 Task: Check the average views per listing of brick exterior in the last 5 years.
Action: Mouse moved to (927, 208)
Screenshot: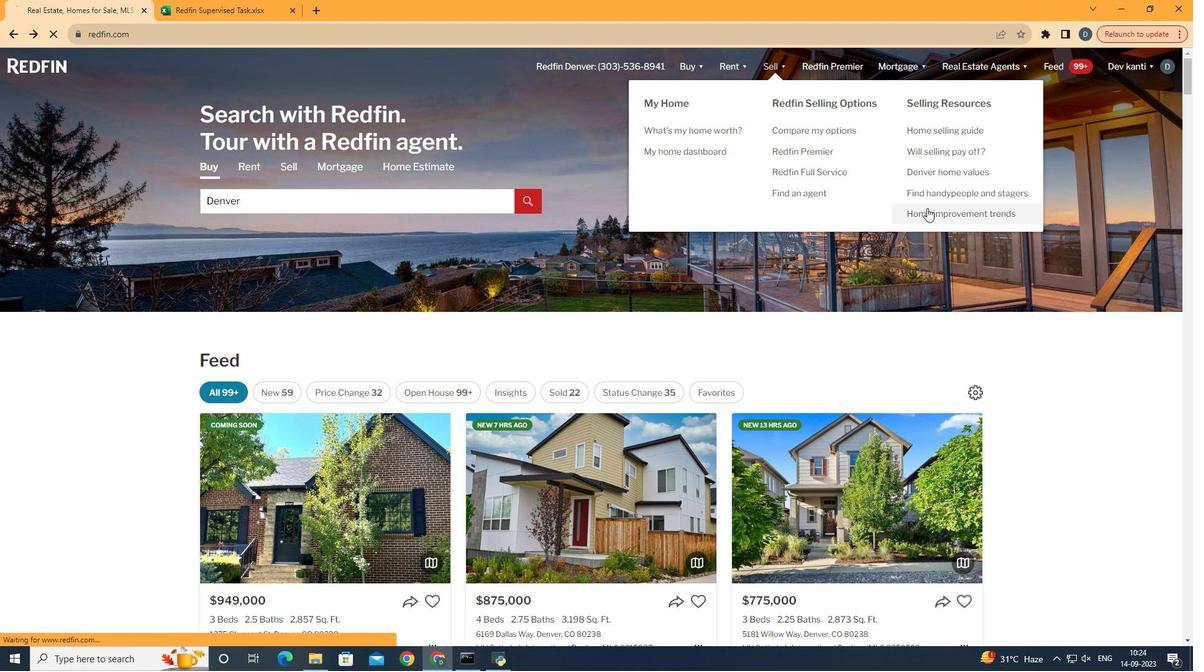 
Action: Mouse pressed left at (927, 208)
Screenshot: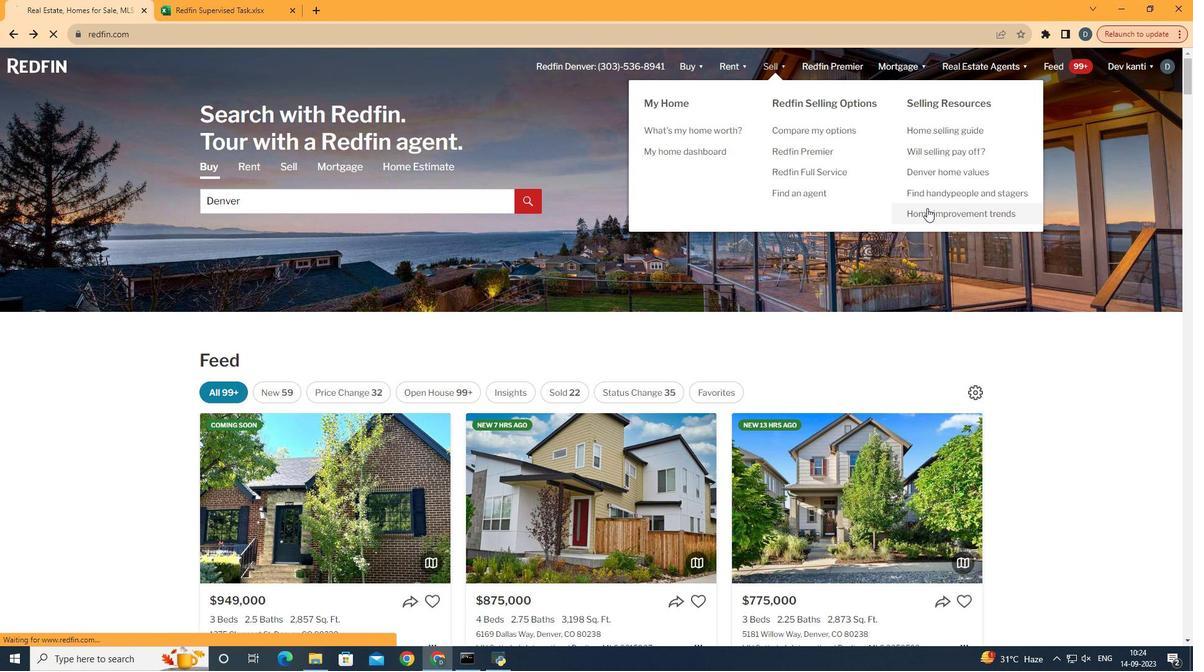 
Action: Mouse moved to (320, 239)
Screenshot: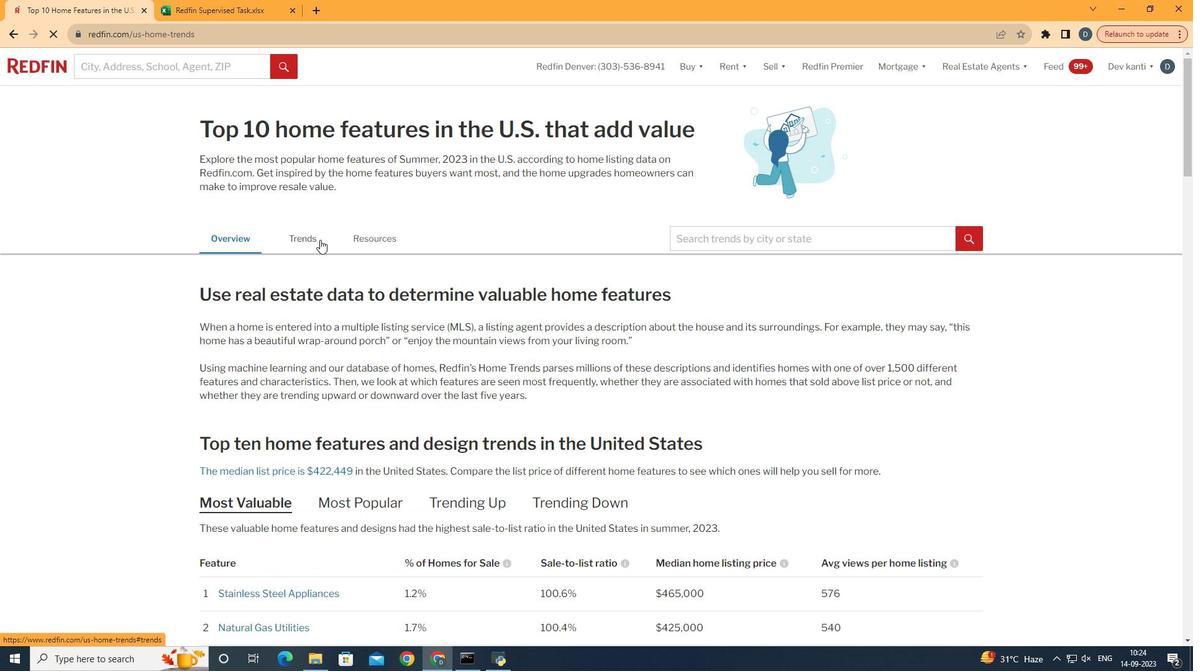 
Action: Mouse pressed left at (320, 239)
Screenshot: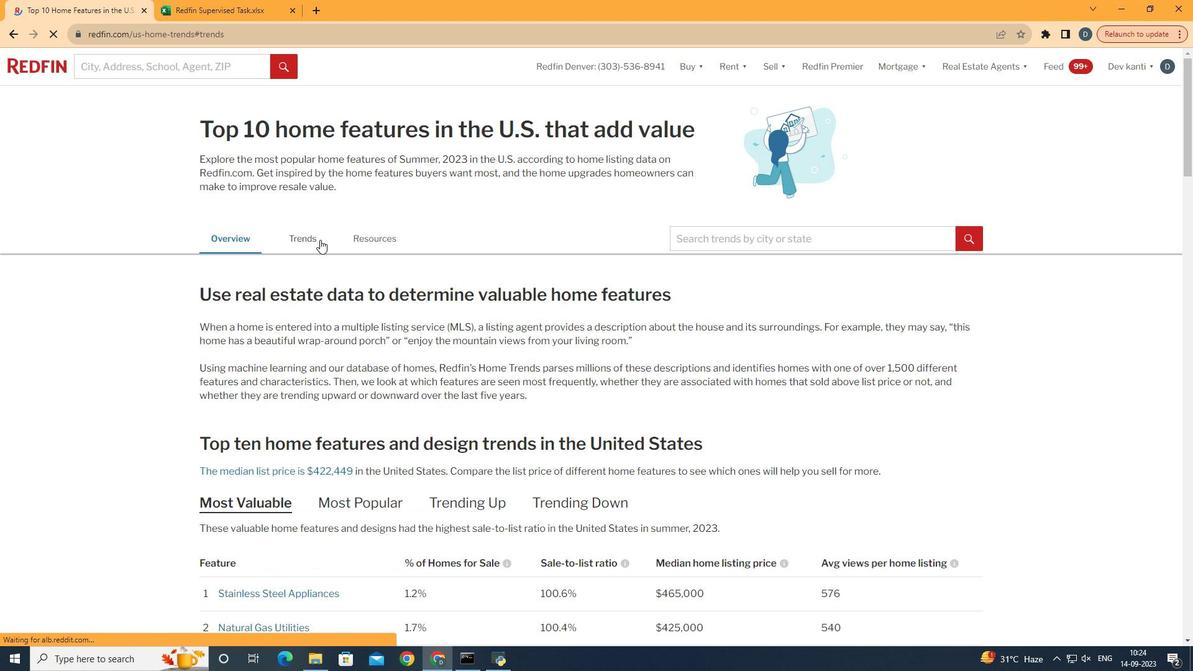 
Action: Mouse moved to (442, 269)
Screenshot: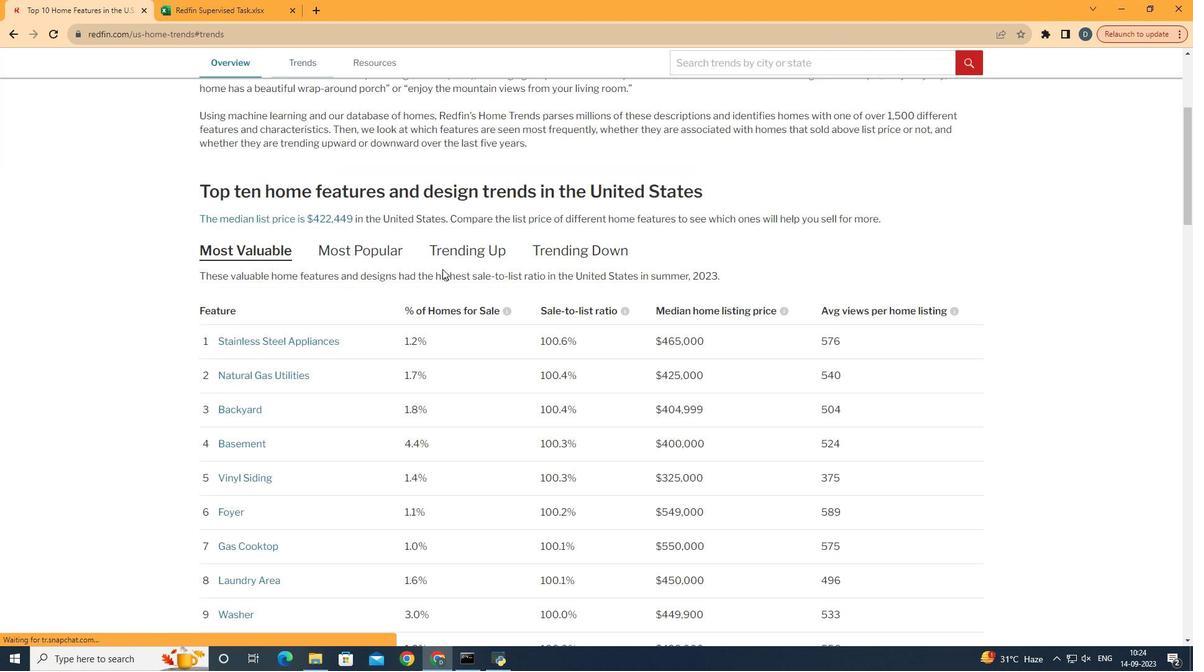 
Action: Mouse scrolled (442, 268) with delta (0, 0)
Screenshot: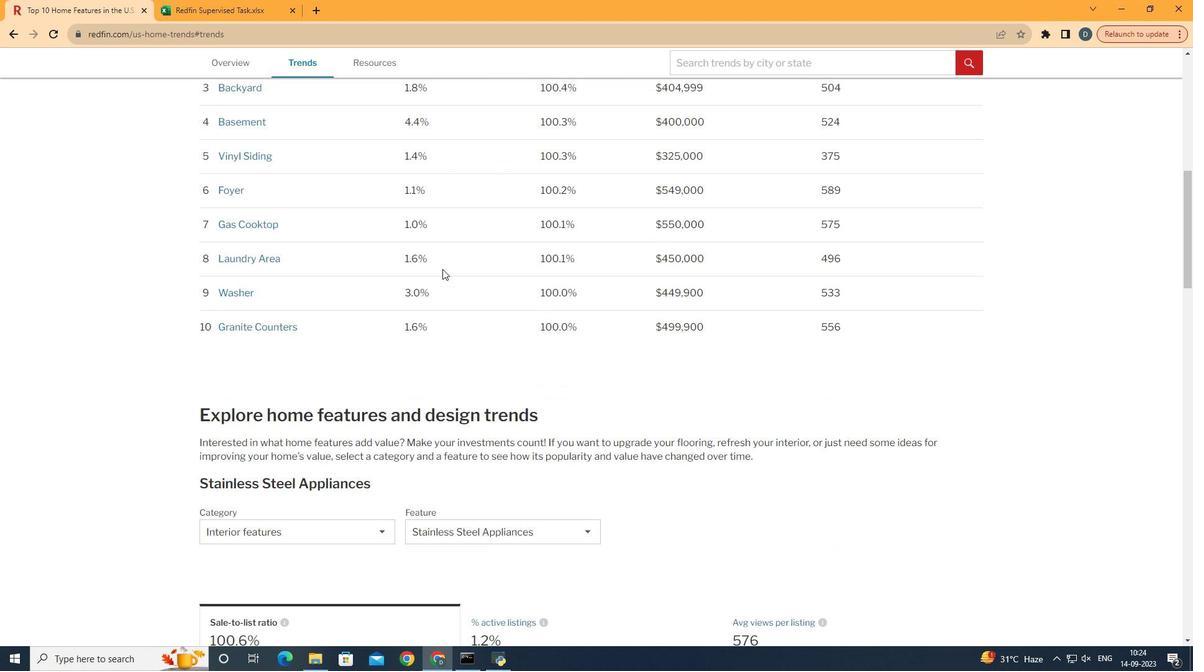 
Action: Mouse scrolled (442, 268) with delta (0, 0)
Screenshot: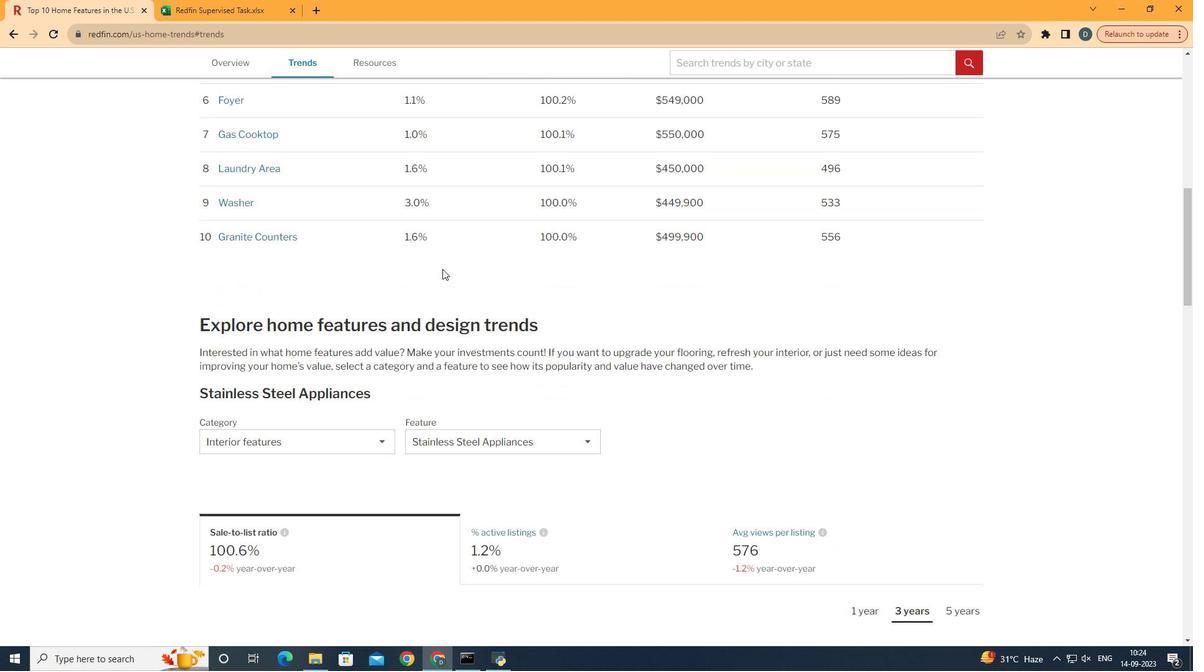 
Action: Mouse scrolled (442, 268) with delta (0, 0)
Screenshot: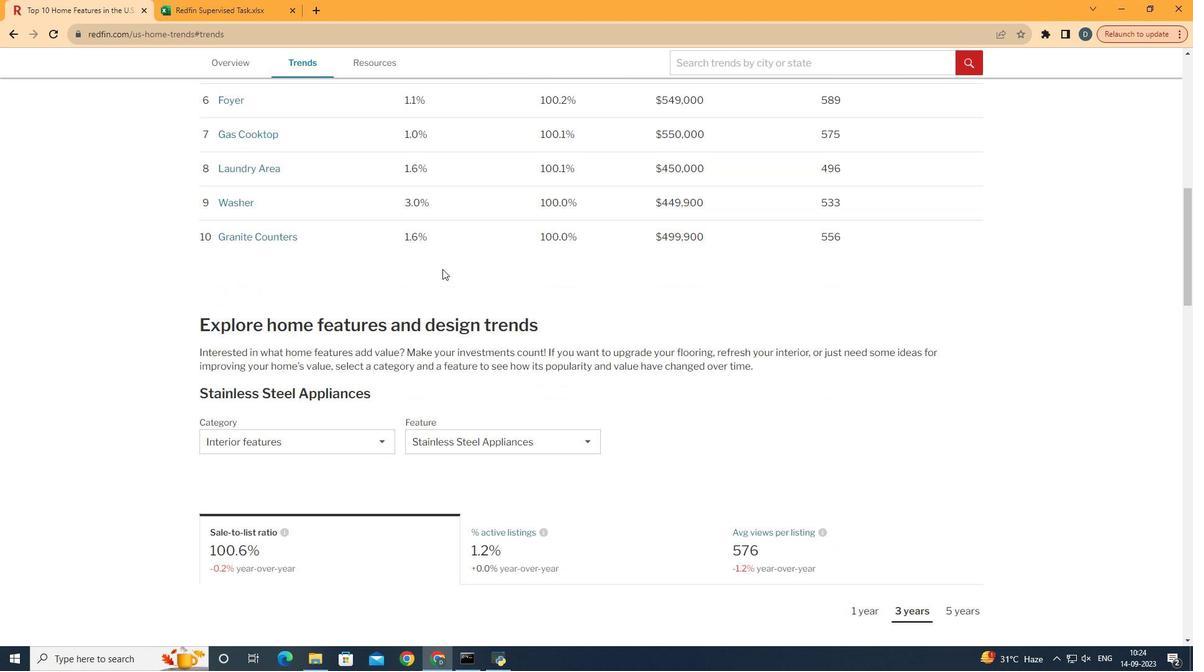
Action: Mouse scrolled (442, 268) with delta (0, 0)
Screenshot: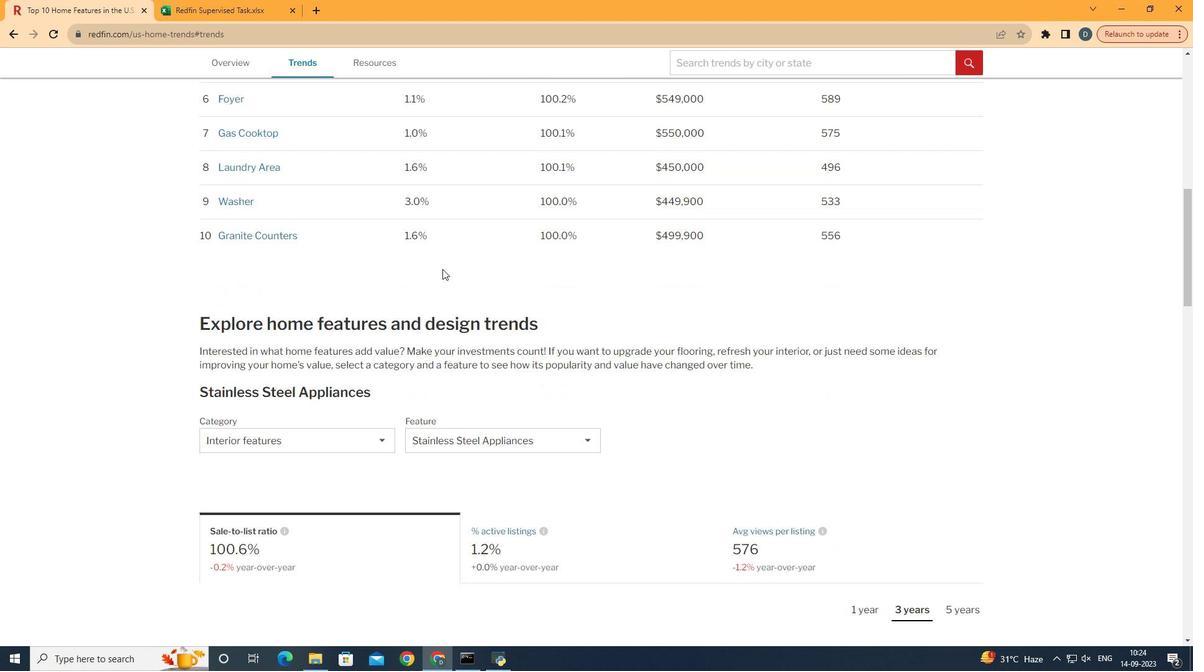 
Action: Mouse scrolled (442, 268) with delta (0, 0)
Screenshot: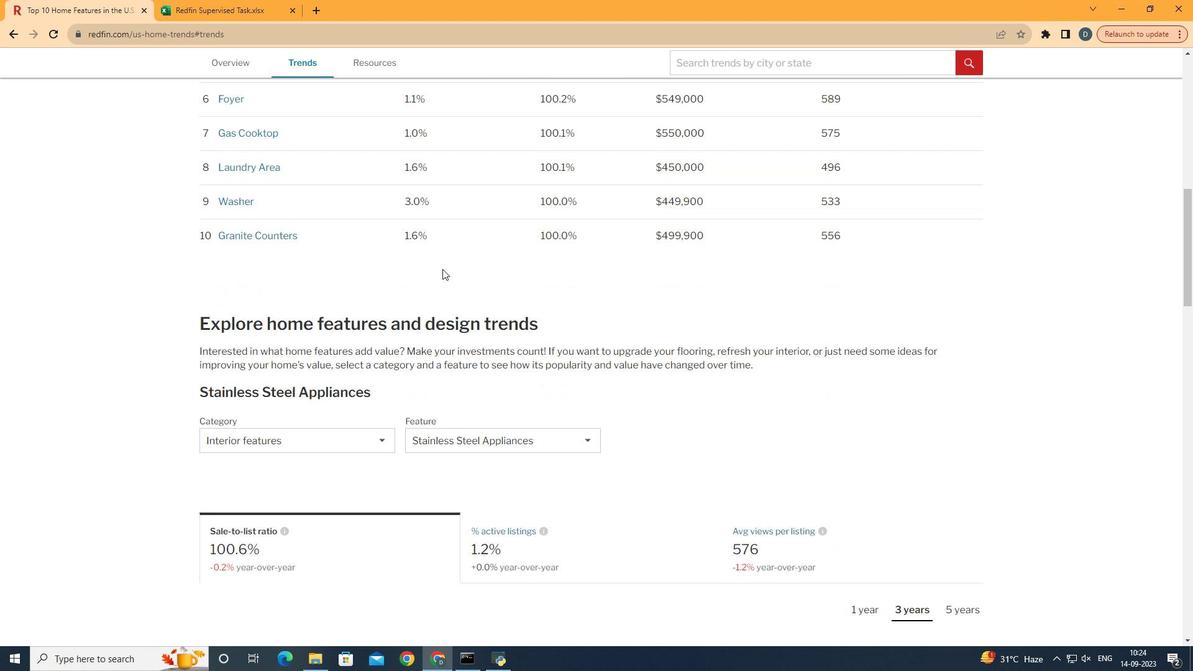 
Action: Mouse scrolled (442, 268) with delta (0, 0)
Screenshot: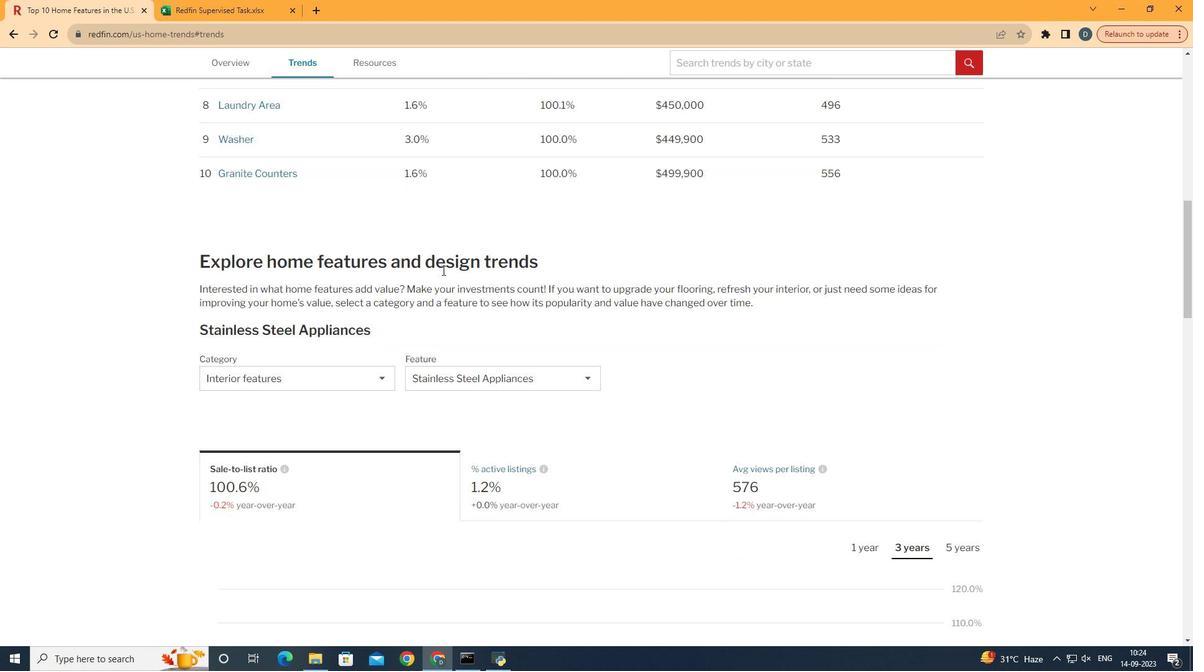 
Action: Mouse moved to (442, 270)
Screenshot: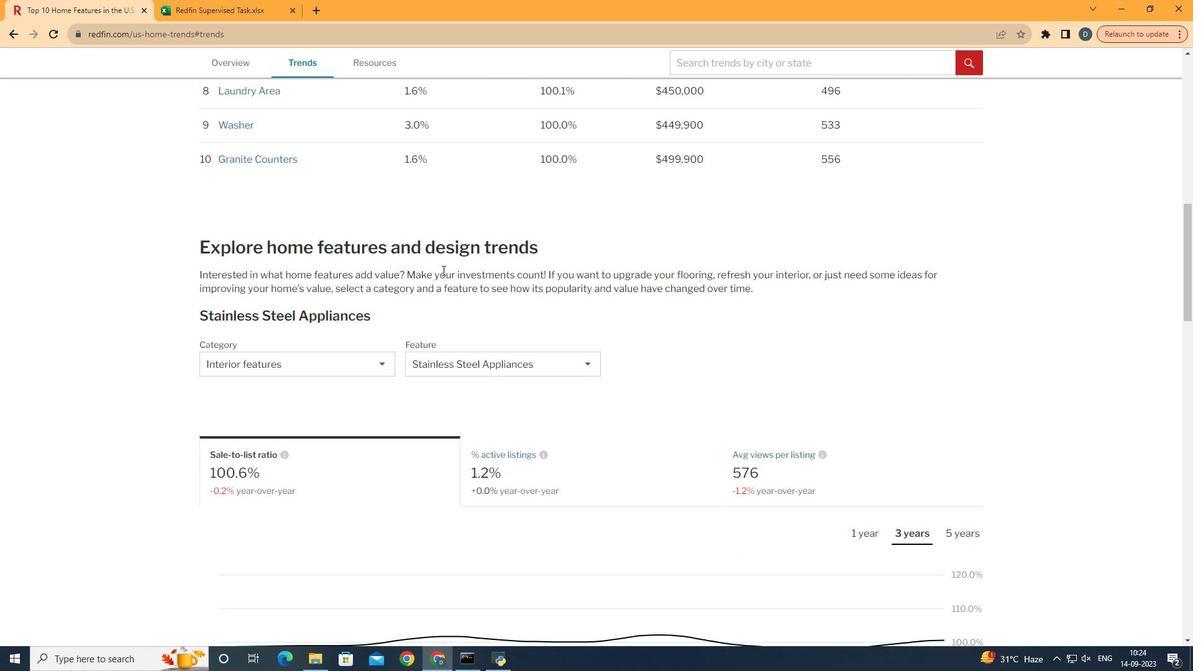 
Action: Mouse scrolled (442, 269) with delta (0, 0)
Screenshot: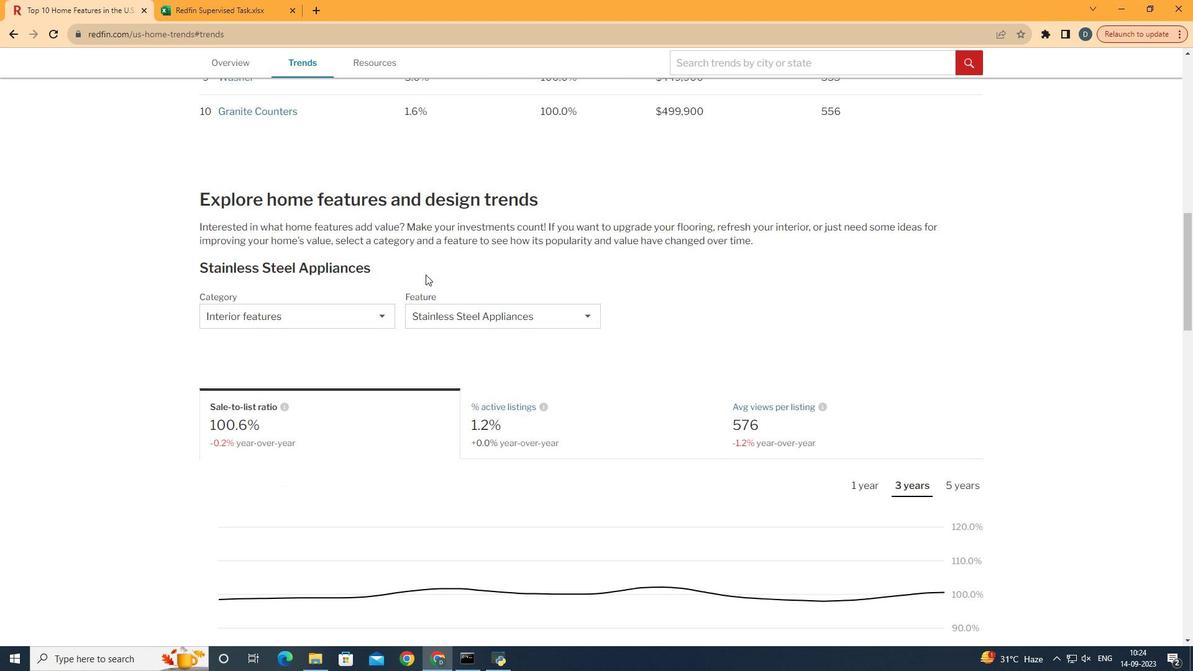 
Action: Mouse moved to (304, 318)
Screenshot: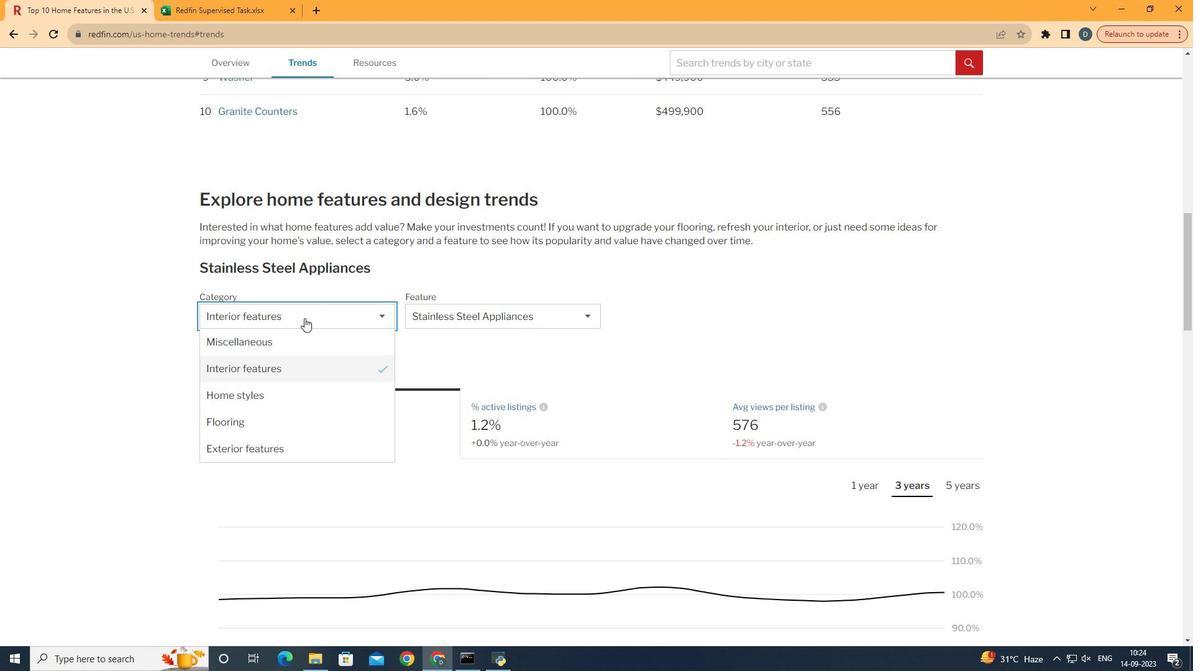 
Action: Mouse pressed left at (304, 318)
Screenshot: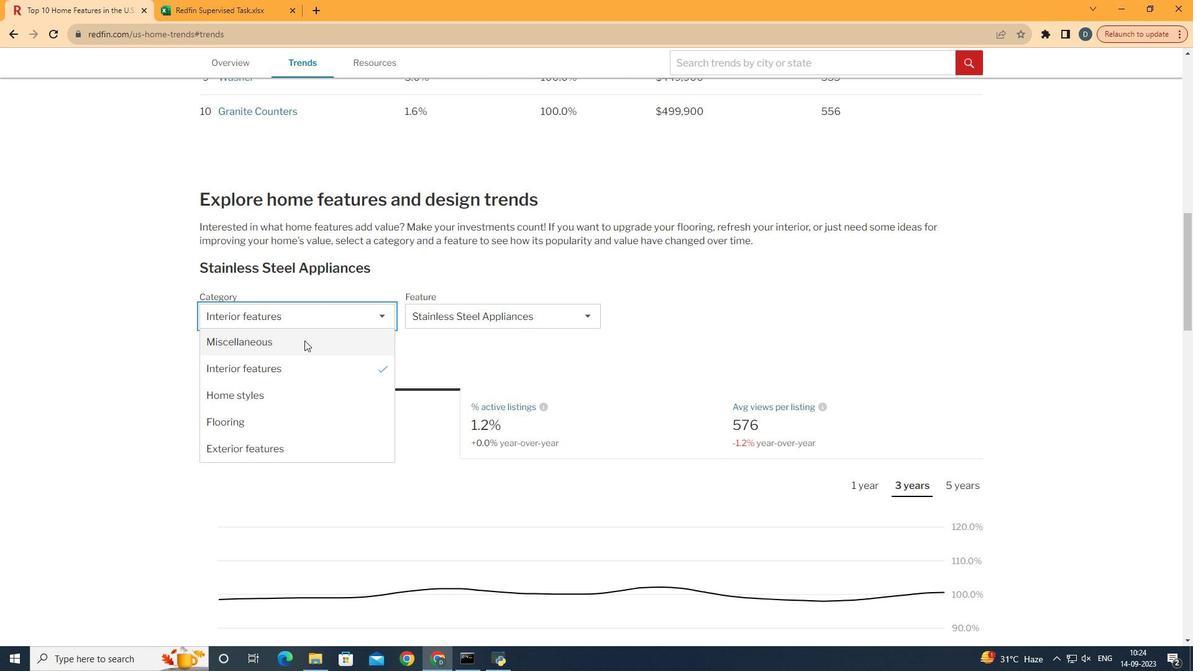 
Action: Mouse moved to (298, 395)
Screenshot: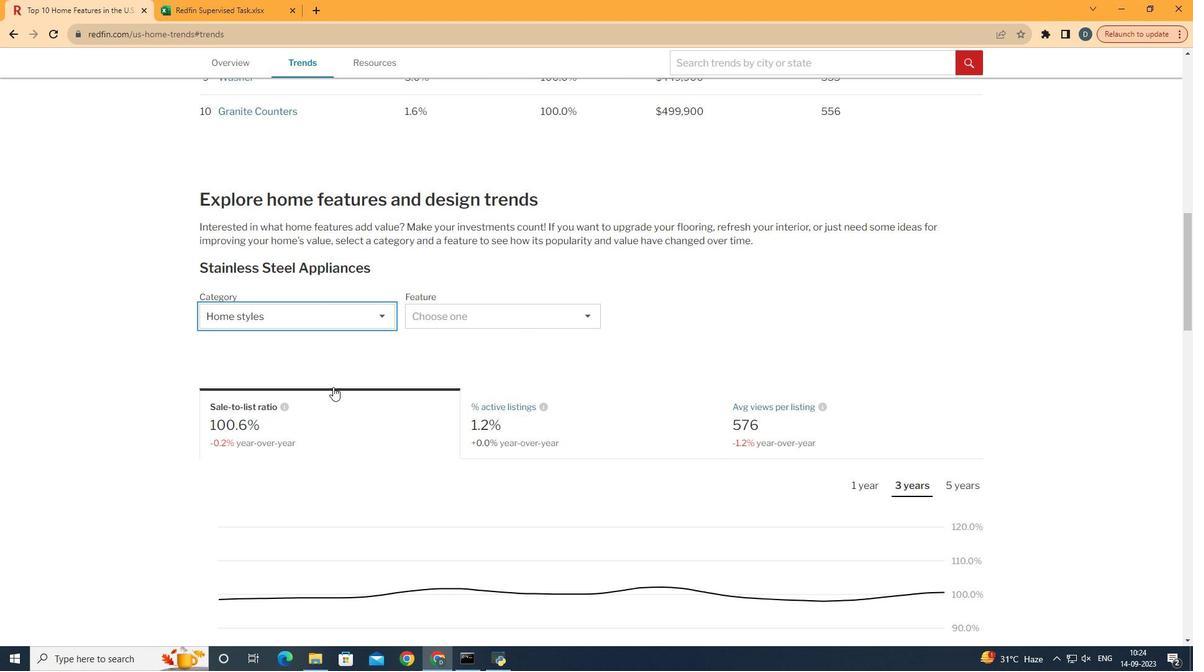 
Action: Mouse pressed left at (298, 395)
Screenshot: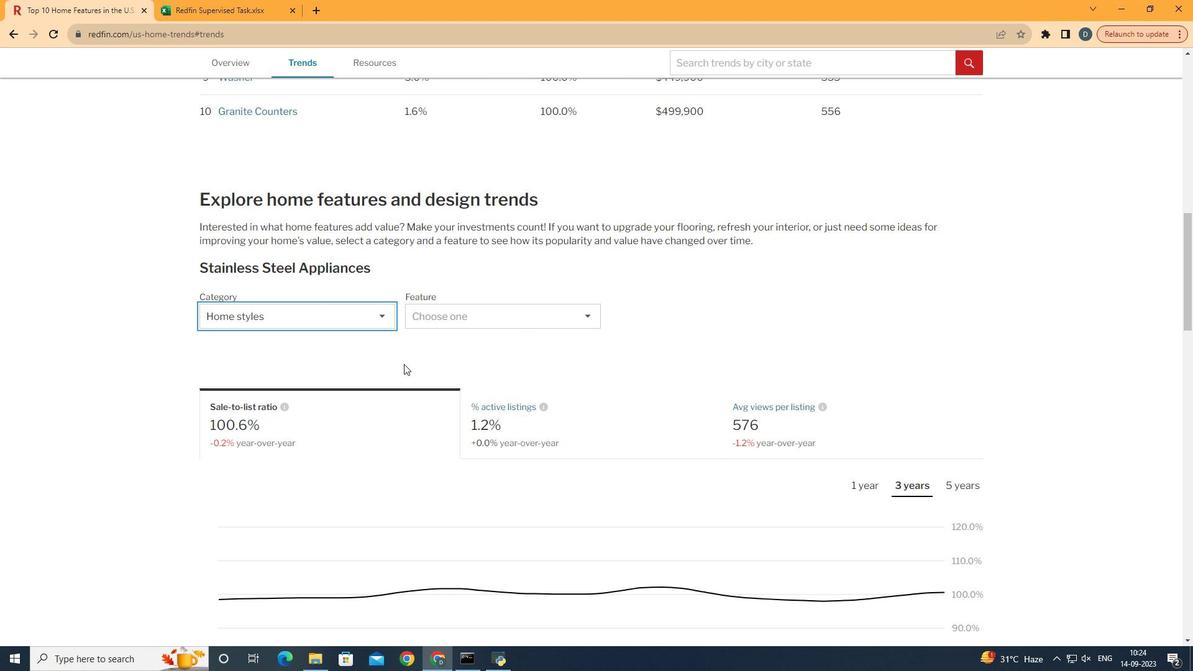 
Action: Mouse moved to (507, 314)
Screenshot: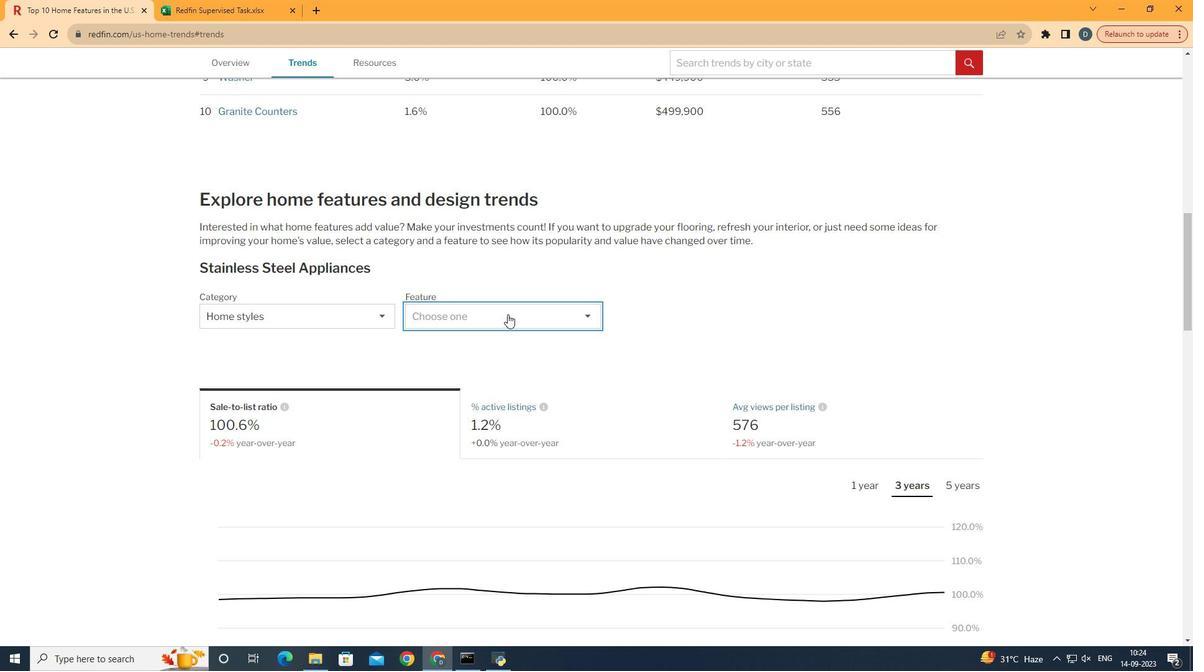 
Action: Mouse pressed left at (507, 314)
Screenshot: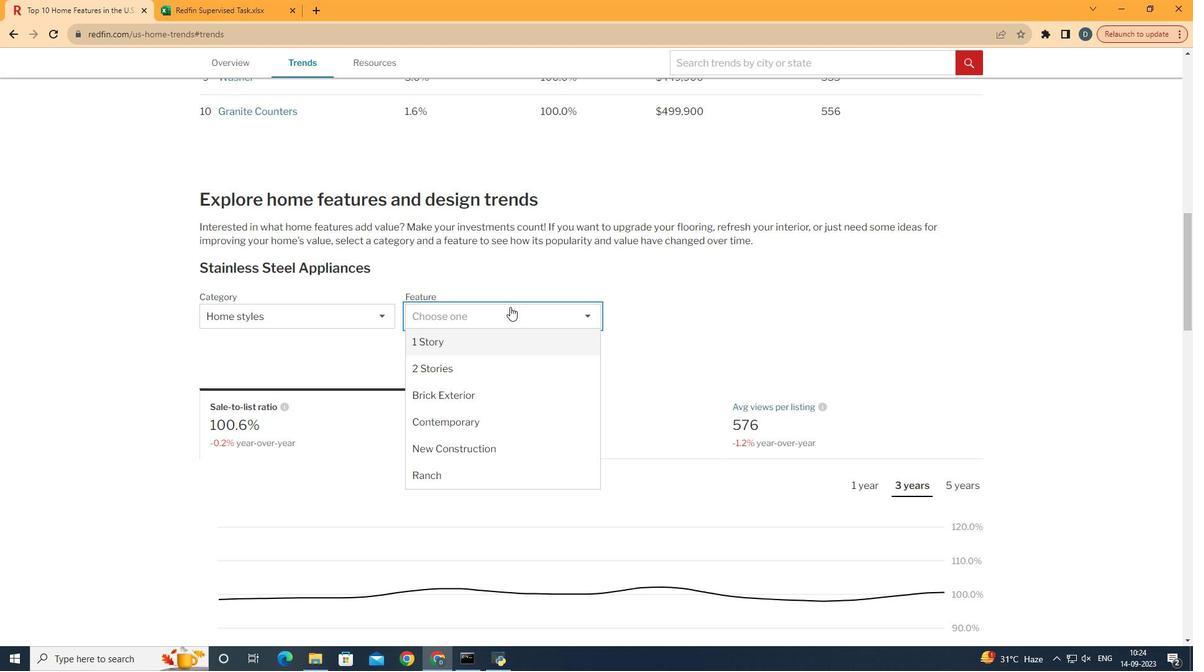 
Action: Mouse moved to (515, 387)
Screenshot: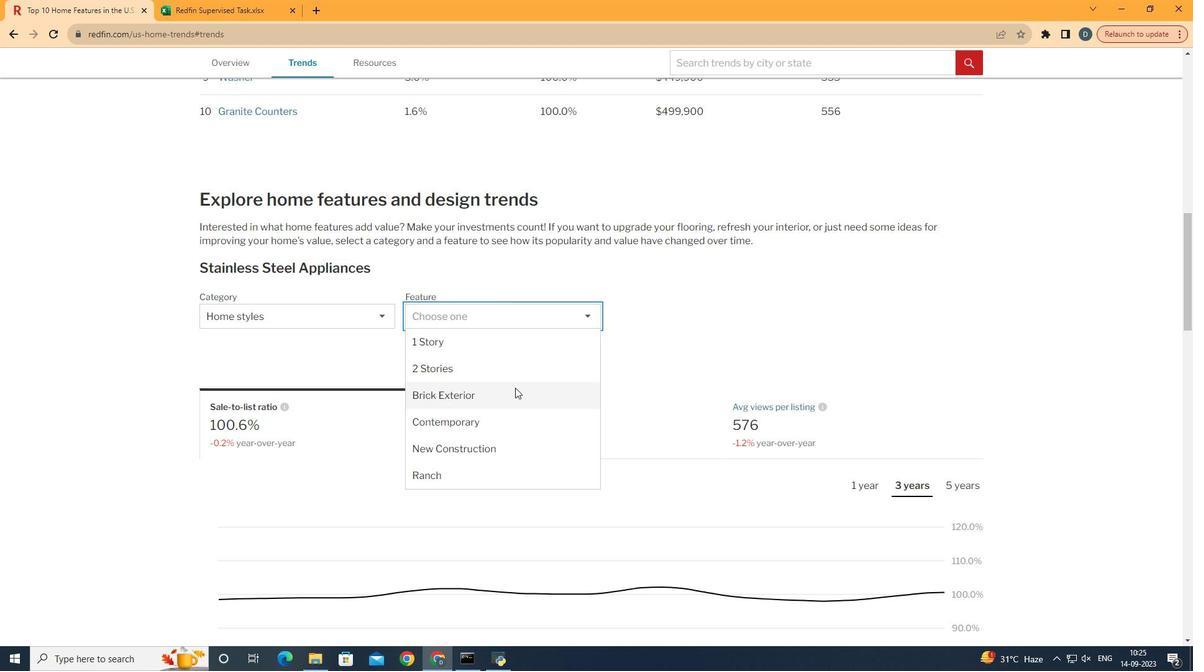 
Action: Mouse pressed left at (515, 387)
Screenshot: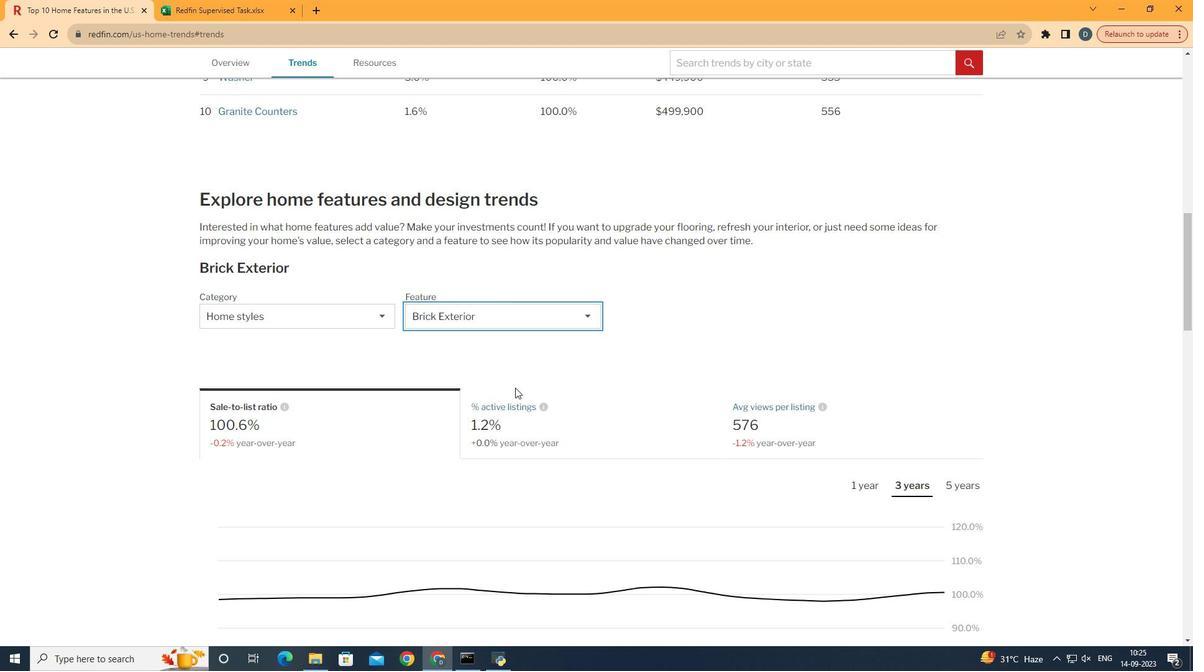 
Action: Mouse moved to (686, 313)
Screenshot: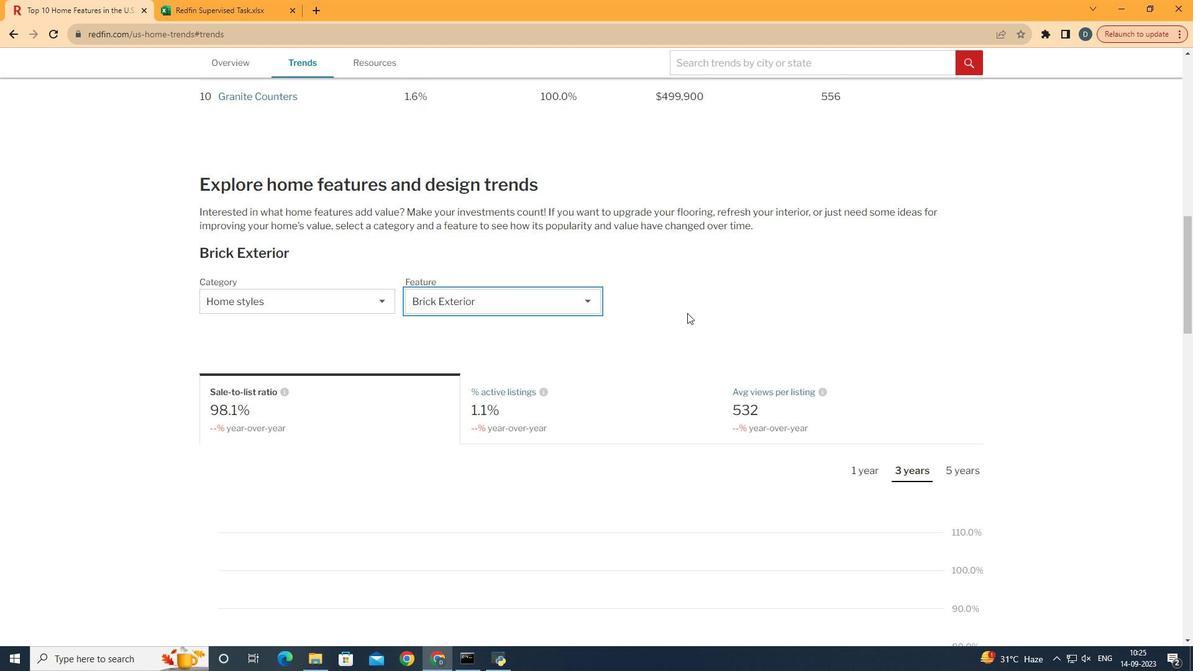 
Action: Mouse scrolled (686, 312) with delta (0, 0)
Screenshot: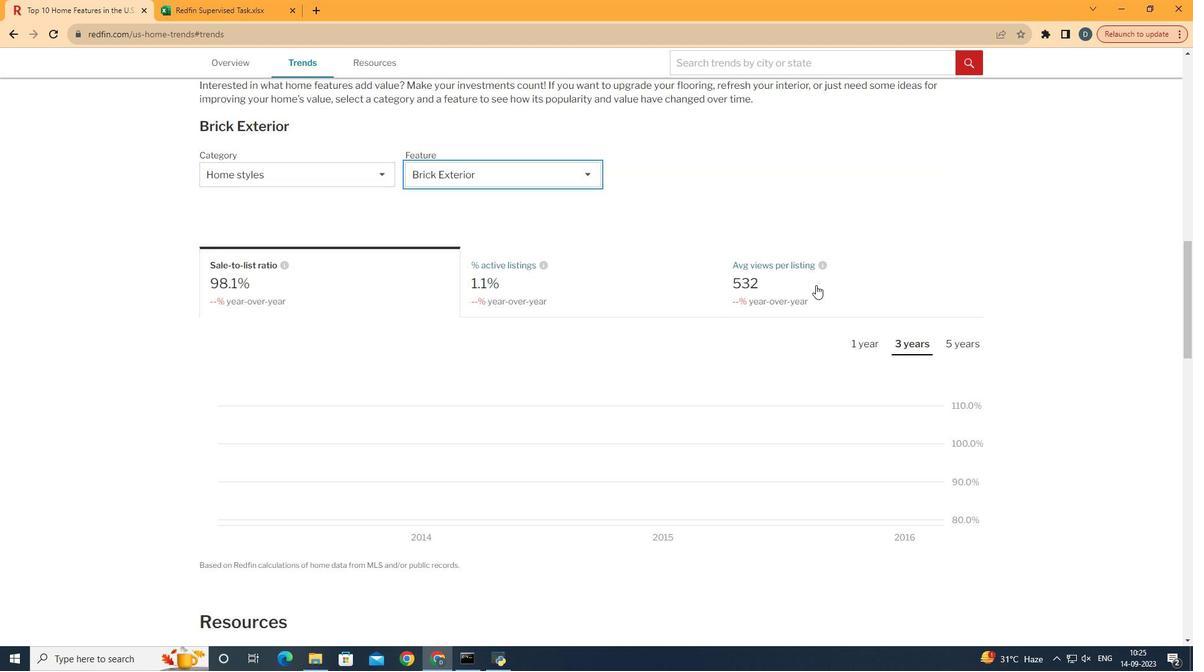 
Action: Mouse scrolled (686, 312) with delta (0, 0)
Screenshot: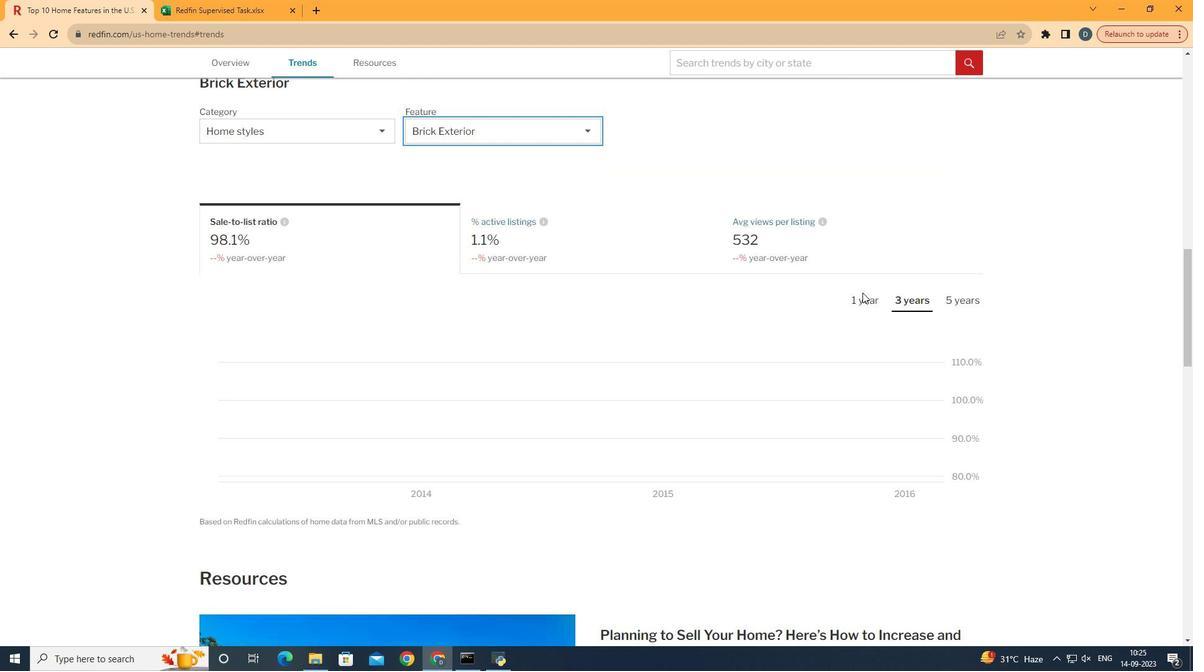 
Action: Mouse moved to (687, 313)
Screenshot: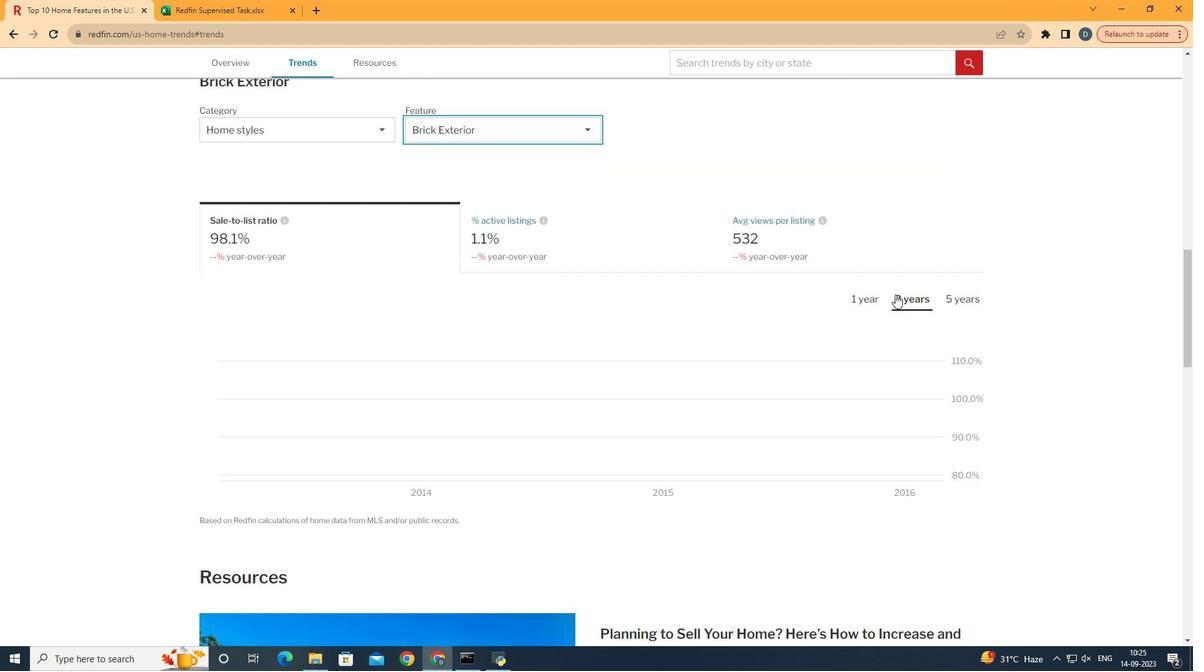
Action: Mouse scrolled (687, 312) with delta (0, 0)
Screenshot: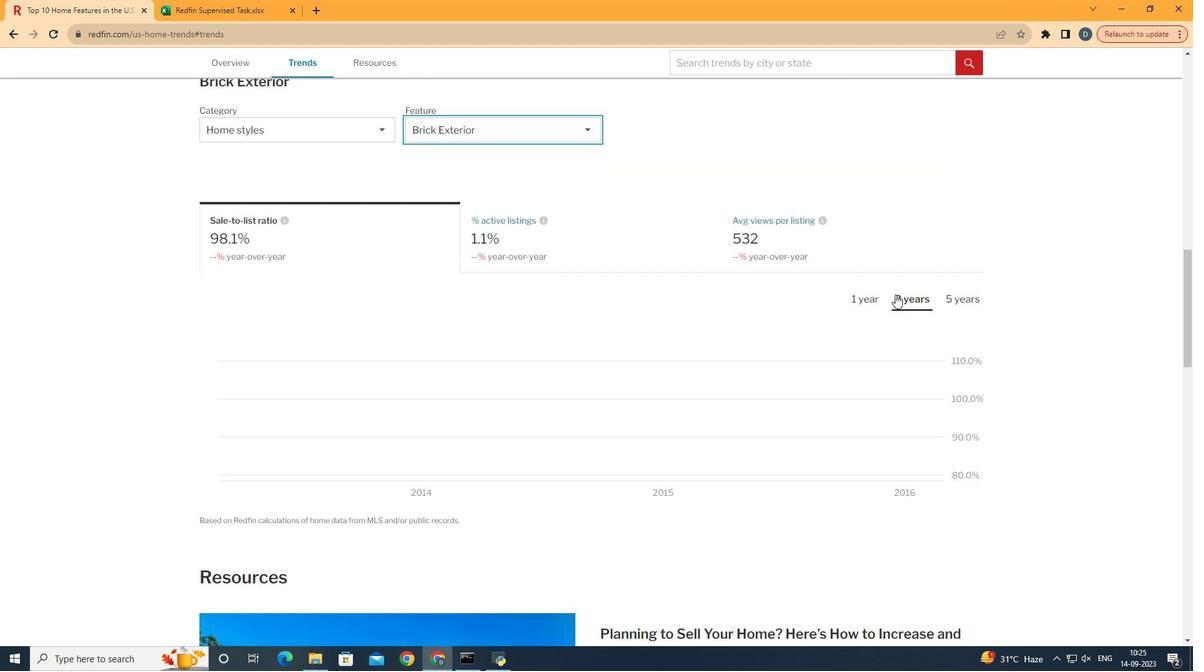 
Action: Mouse moved to (877, 239)
Screenshot: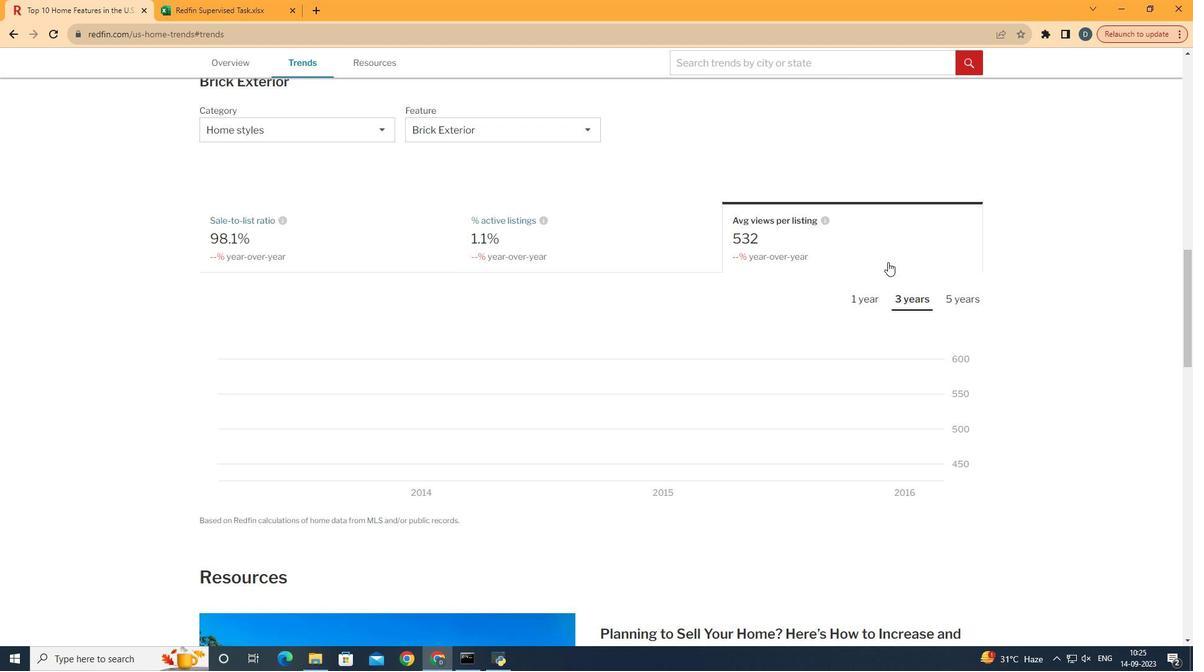 
Action: Mouse pressed left at (877, 239)
Screenshot: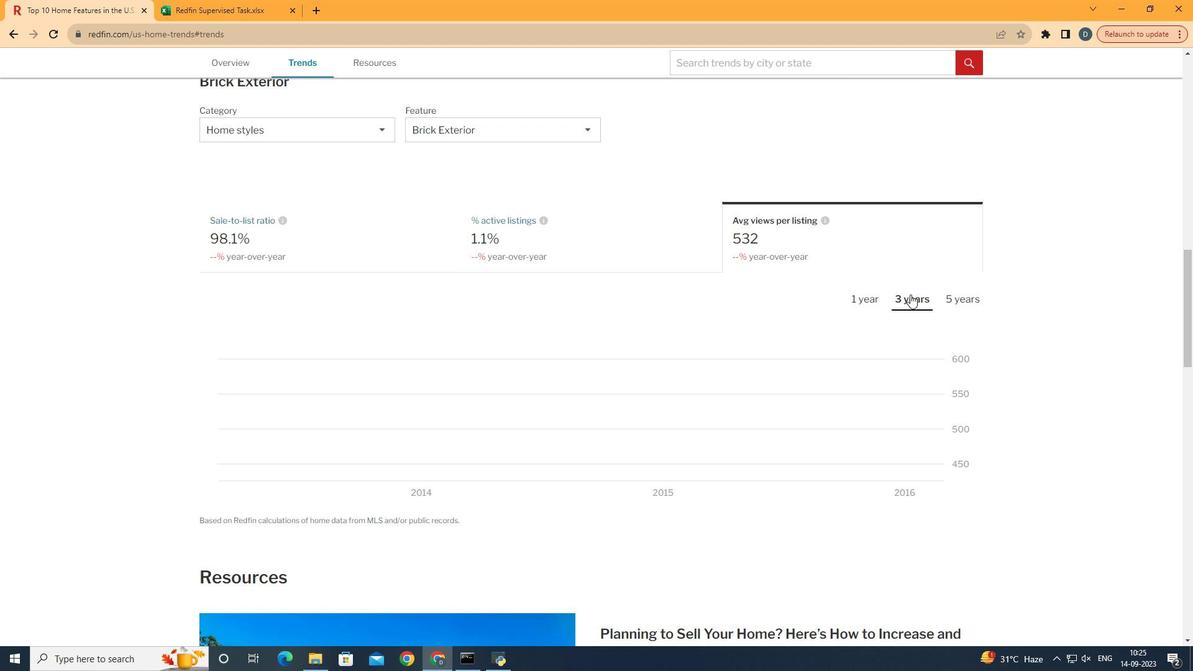 
Action: Mouse moved to (962, 290)
Screenshot: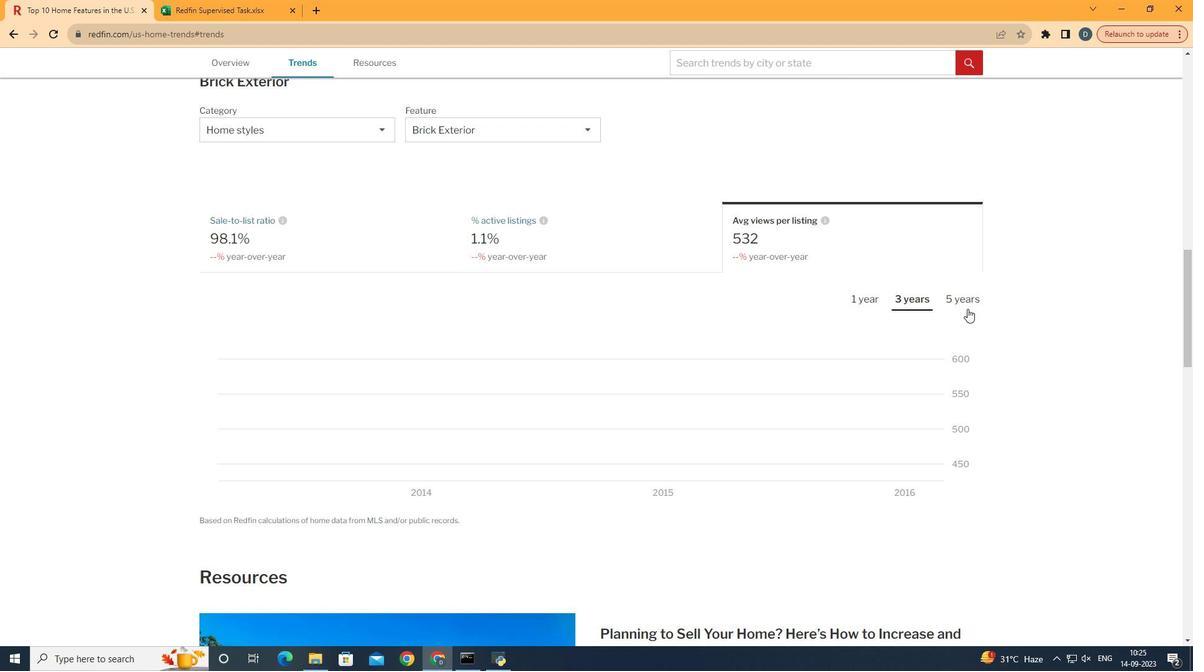 
Action: Mouse pressed left at (962, 290)
Screenshot: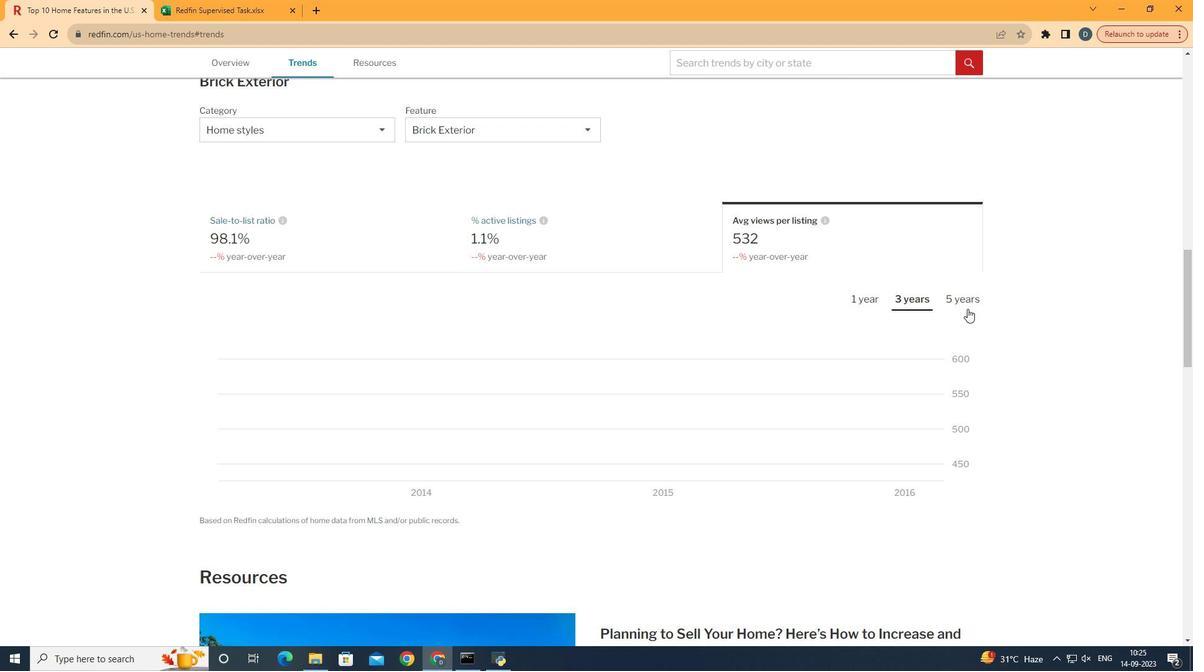 
Action: Mouse moved to (967, 296)
Screenshot: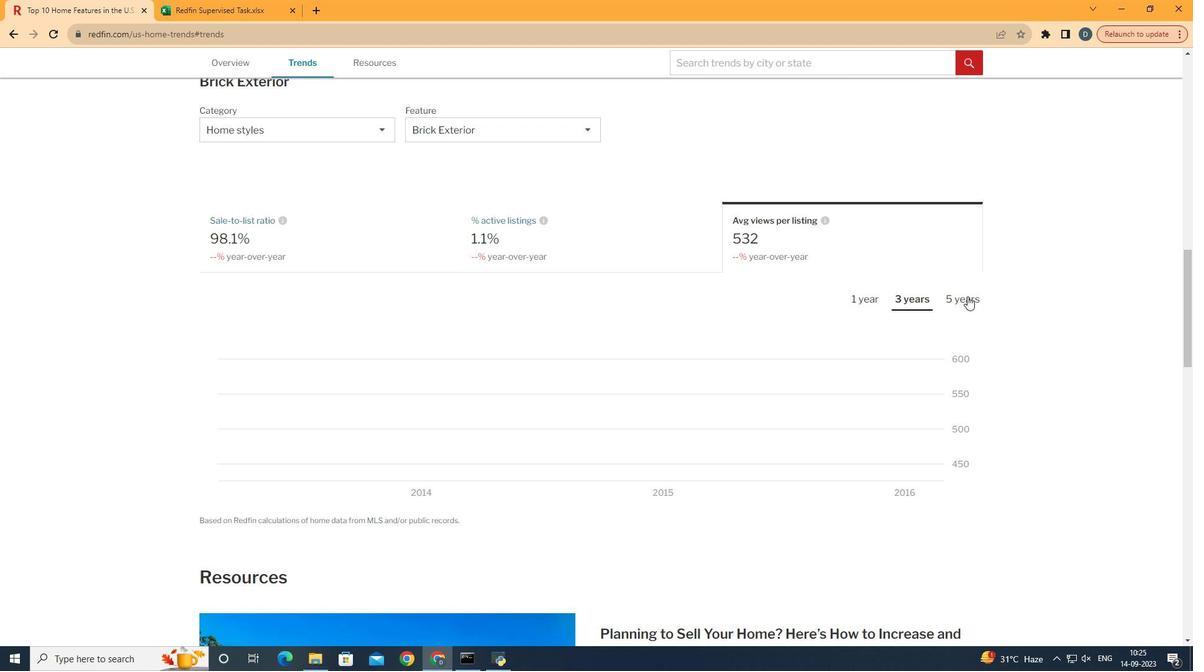 
Action: Mouse pressed left at (967, 296)
Screenshot: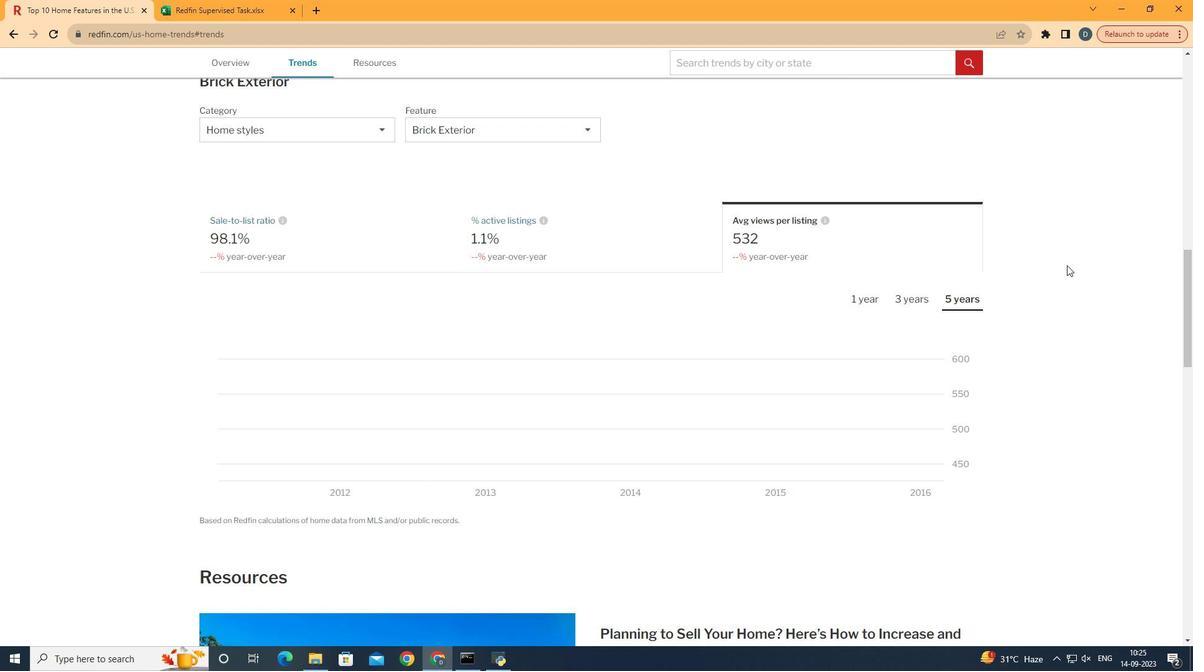 
Action: Mouse moved to (1068, 263)
Screenshot: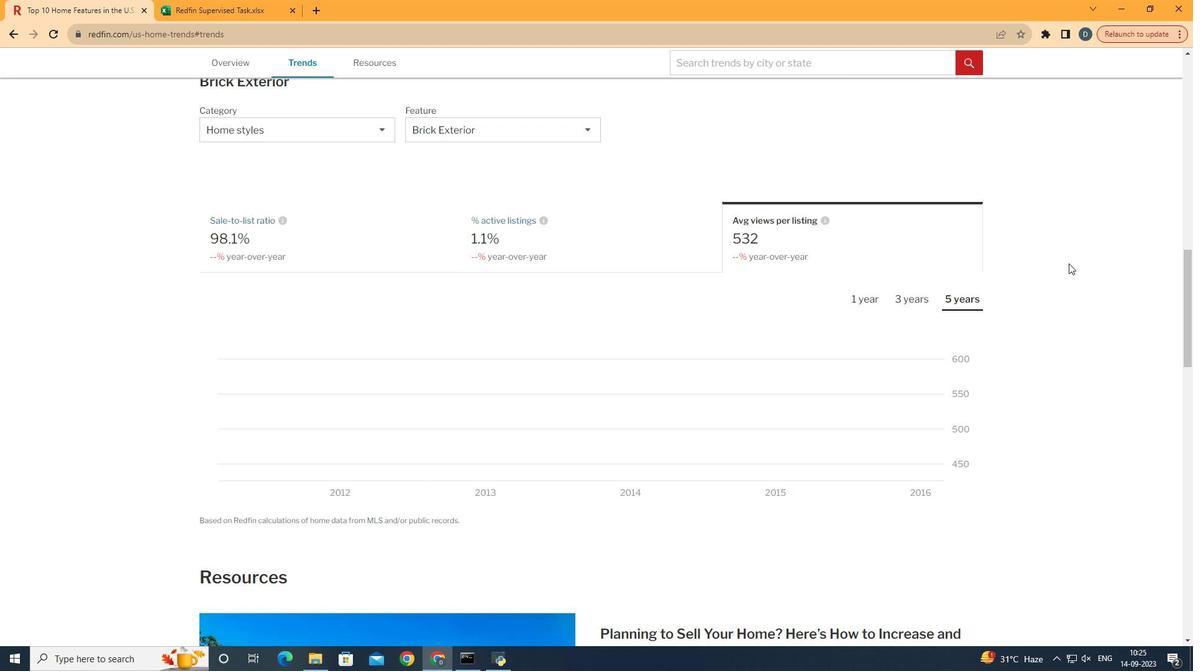 
